 Task: Check privacy policies.
Action: Mouse moved to (318, 66)
Screenshot: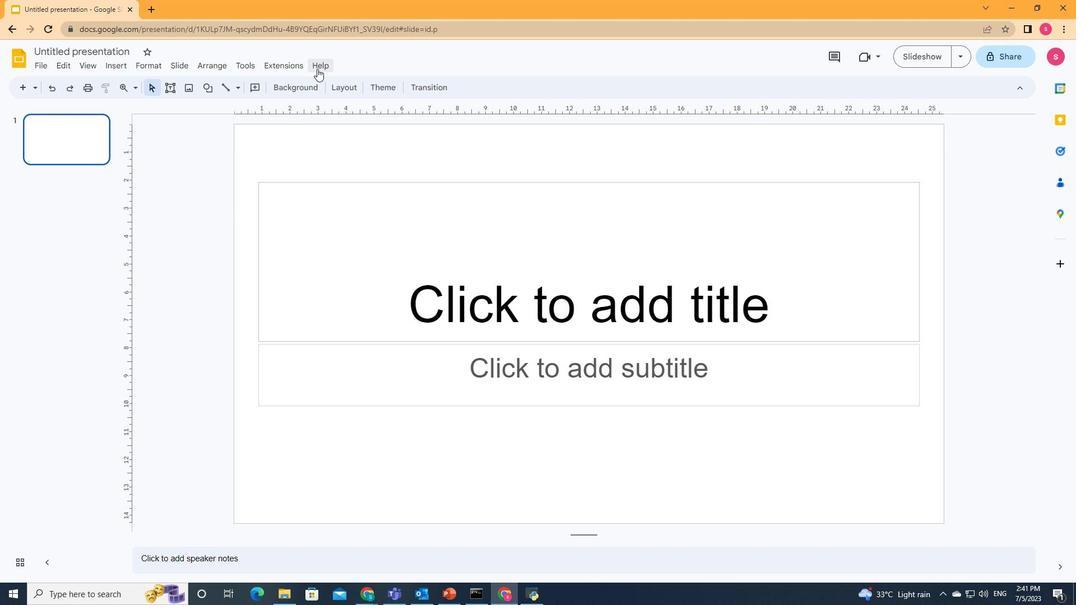 
Action: Mouse pressed left at (318, 66)
Screenshot: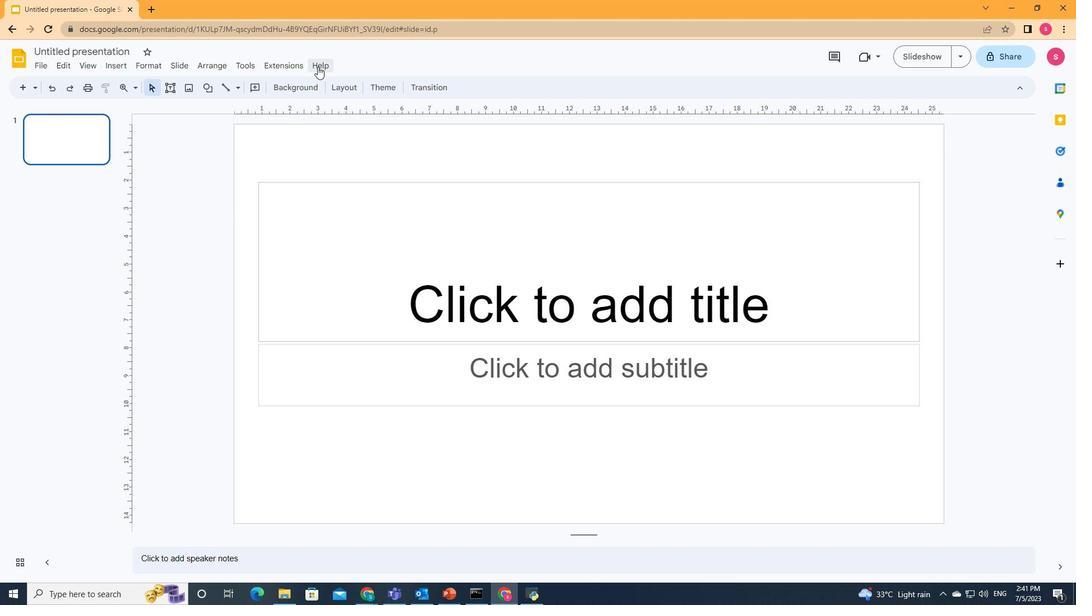 
Action: Mouse moved to (361, 231)
Screenshot: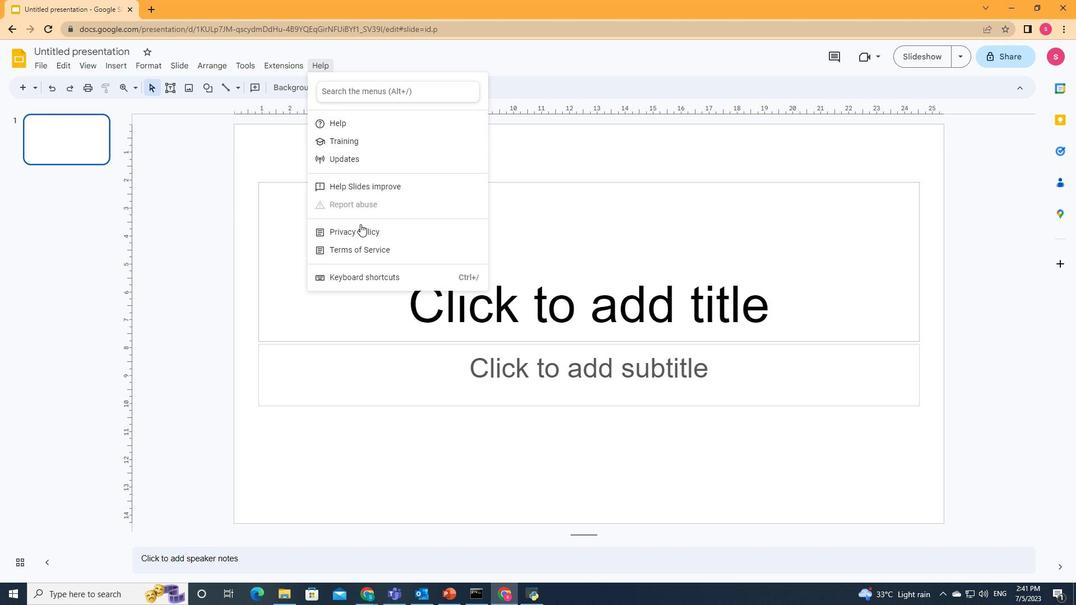 
Action: Mouse pressed left at (361, 231)
Screenshot: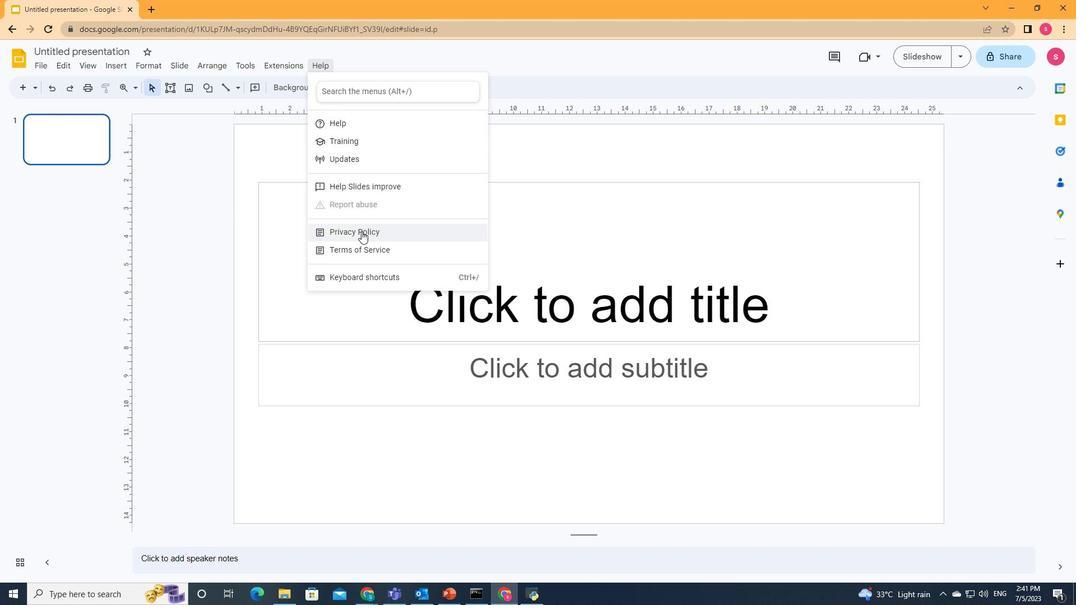 
